 Task: Go to the file "readme.md" using a search in the repository "Javascript".
Action: Mouse moved to (1143, 216)
Screenshot: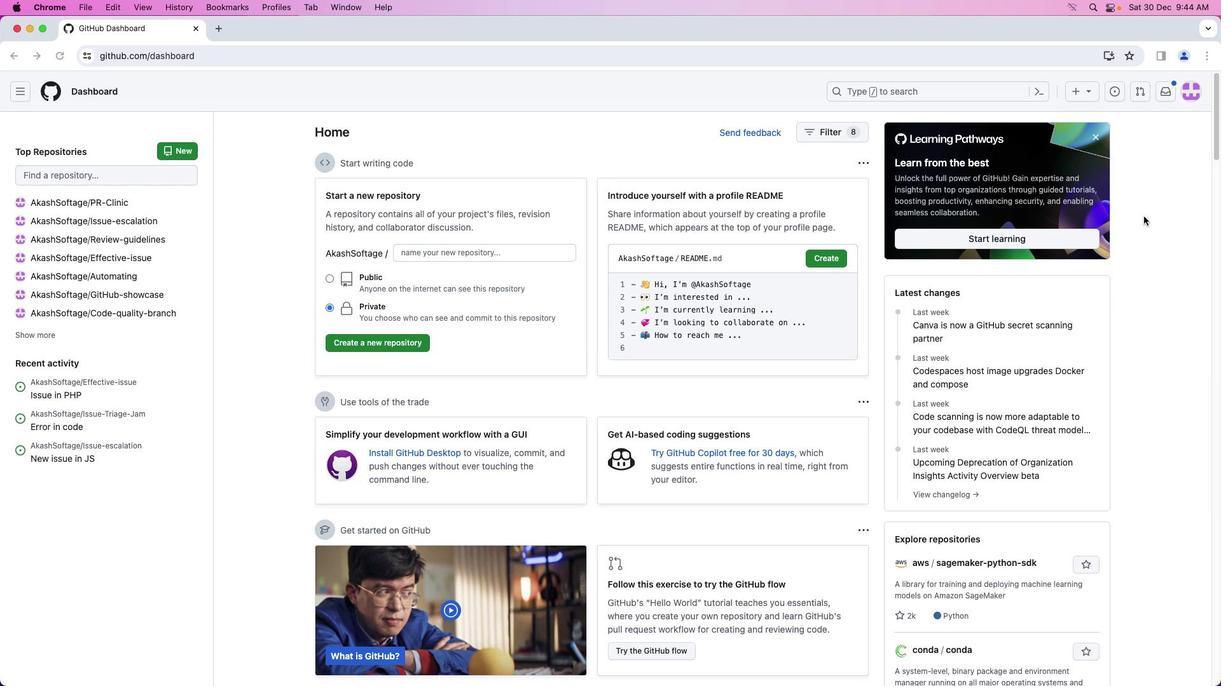 
Action: Mouse pressed left at (1143, 216)
Screenshot: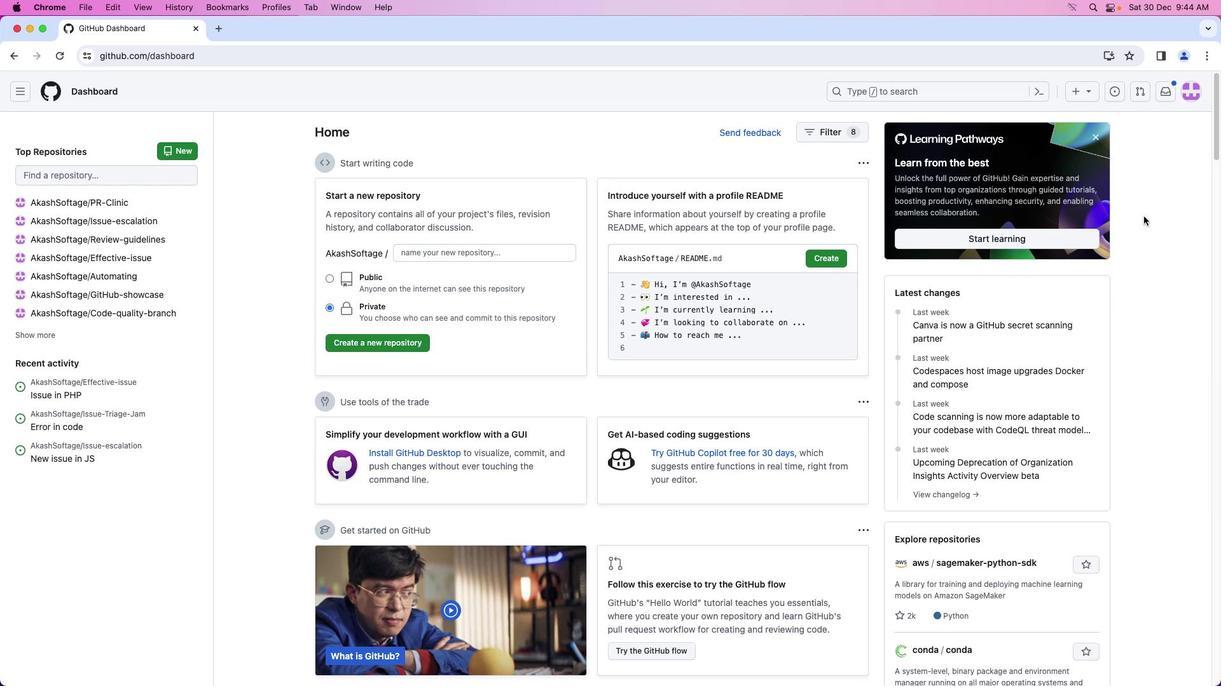 
Action: Mouse moved to (1189, 94)
Screenshot: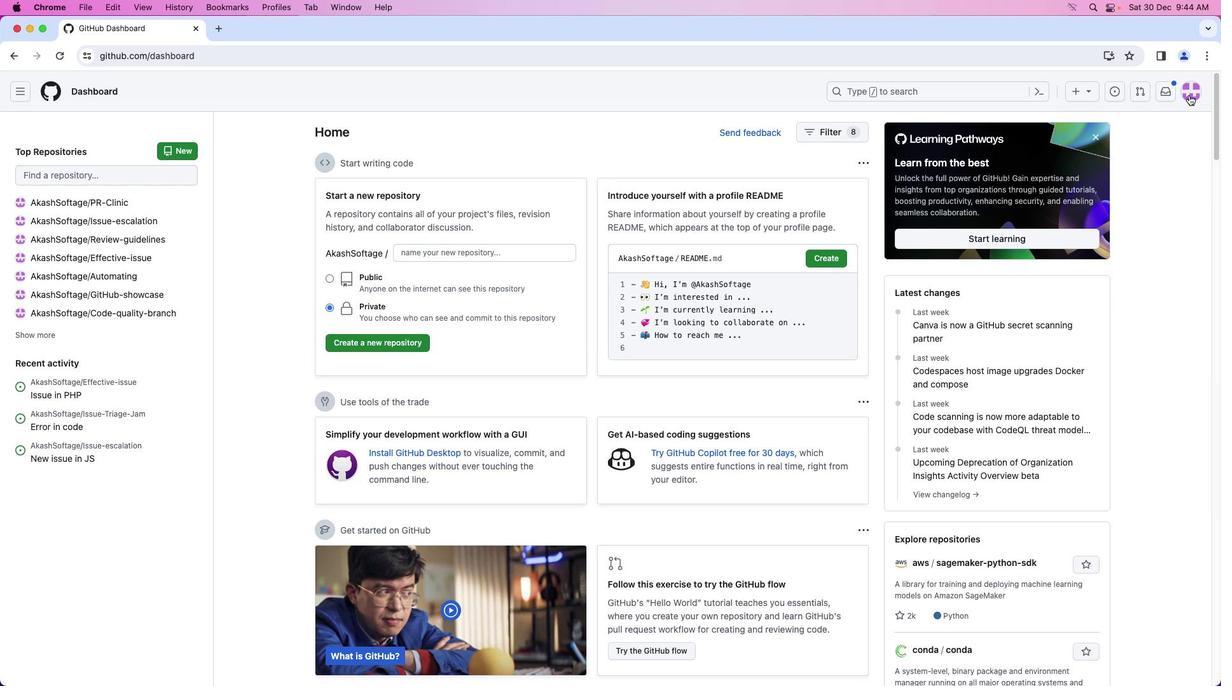 
Action: Mouse pressed left at (1189, 94)
Screenshot: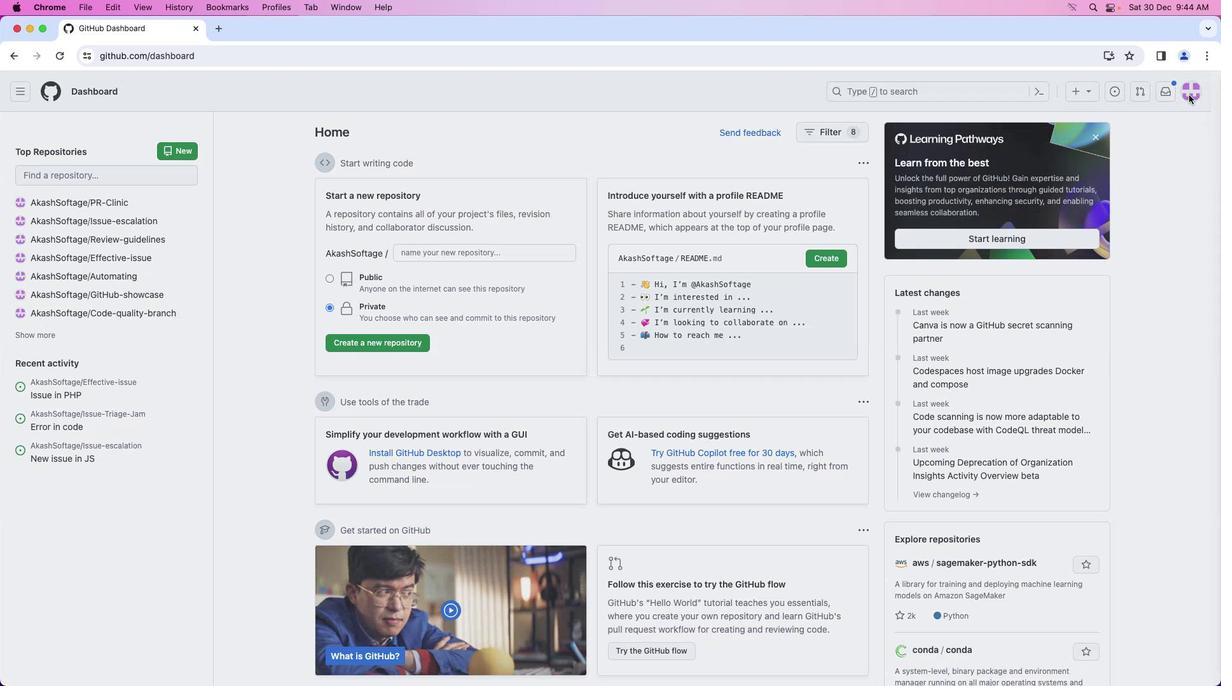 
Action: Mouse moved to (1127, 203)
Screenshot: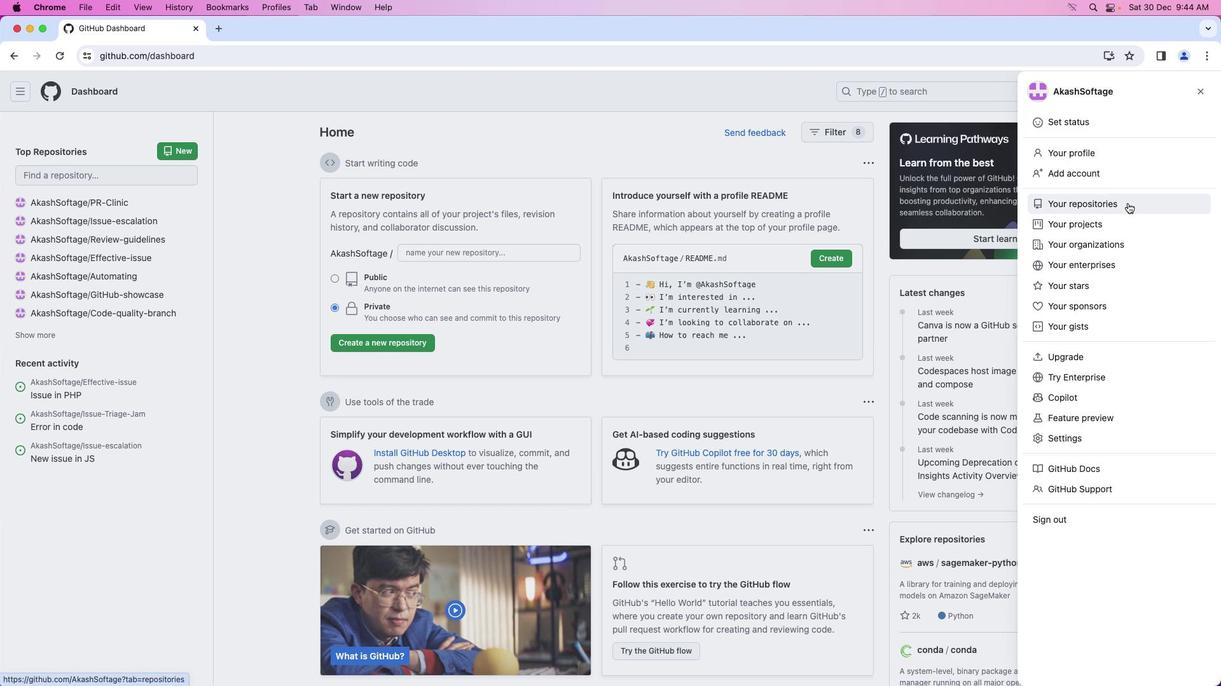 
Action: Mouse pressed left at (1127, 203)
Screenshot: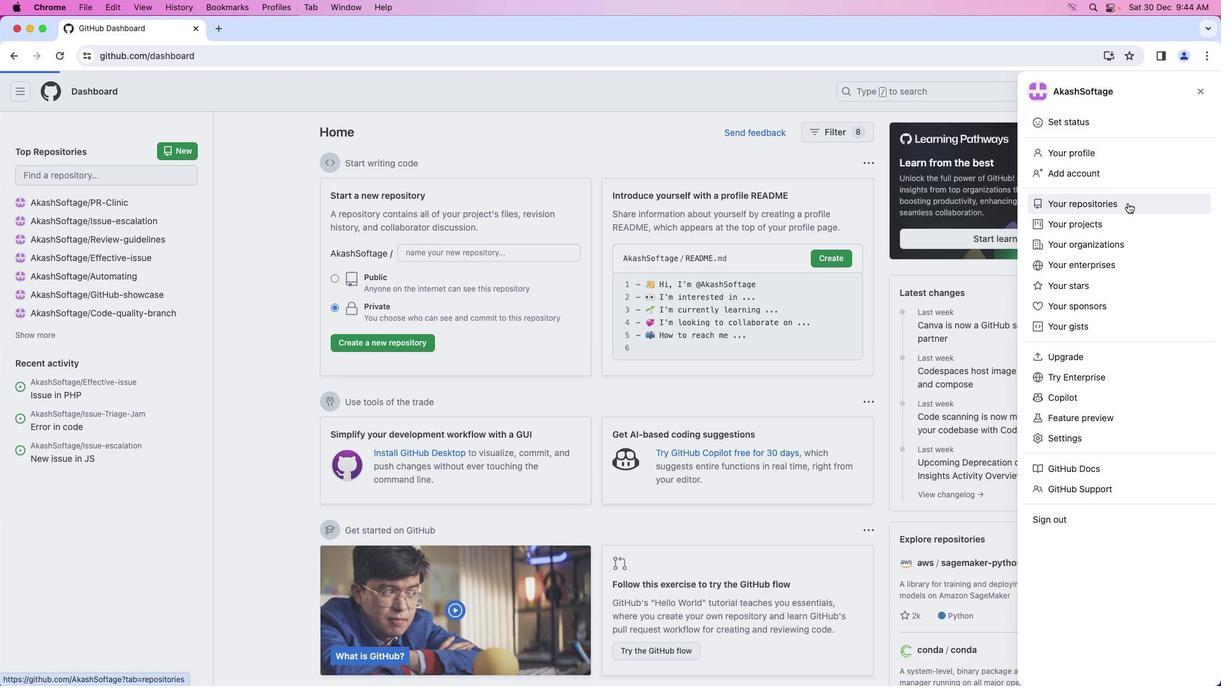 
Action: Mouse moved to (443, 209)
Screenshot: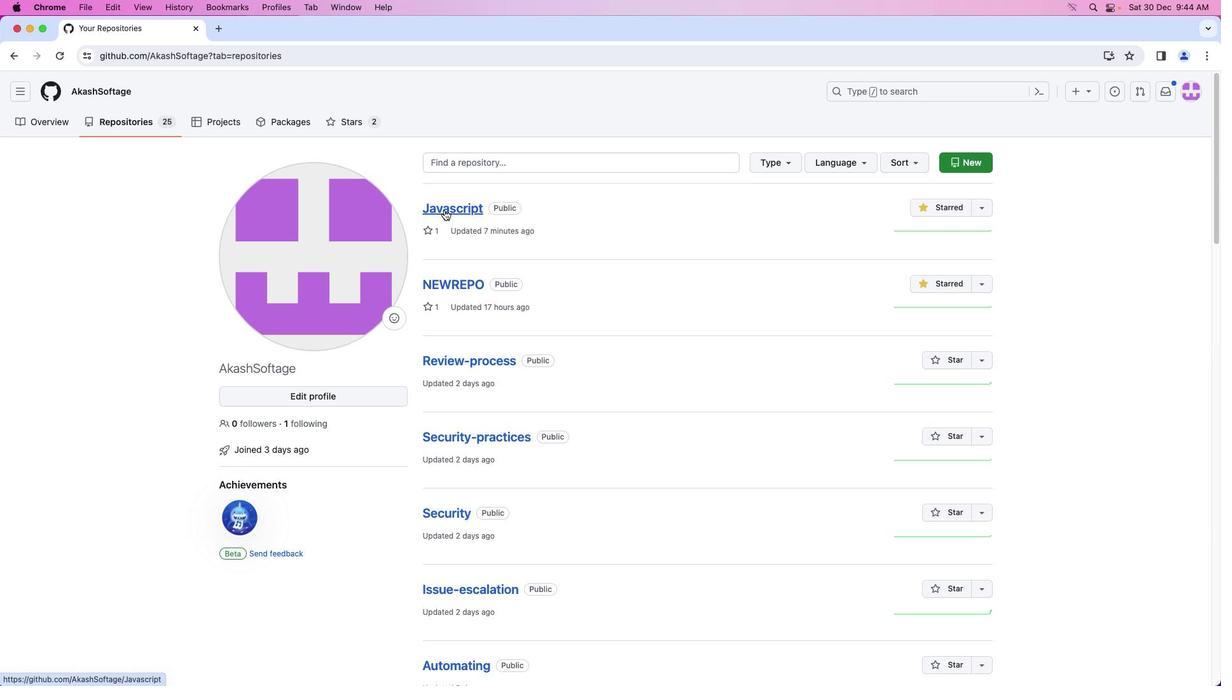 
Action: Mouse pressed left at (443, 209)
Screenshot: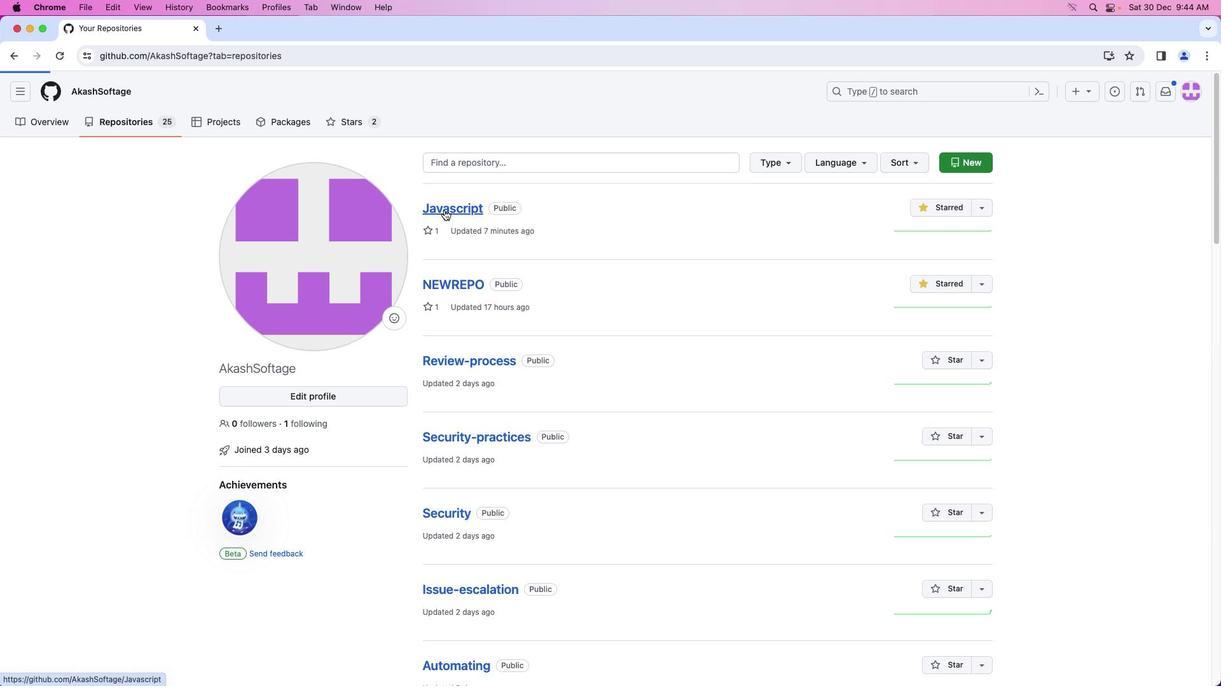 
Action: Mouse moved to (34, 124)
Screenshot: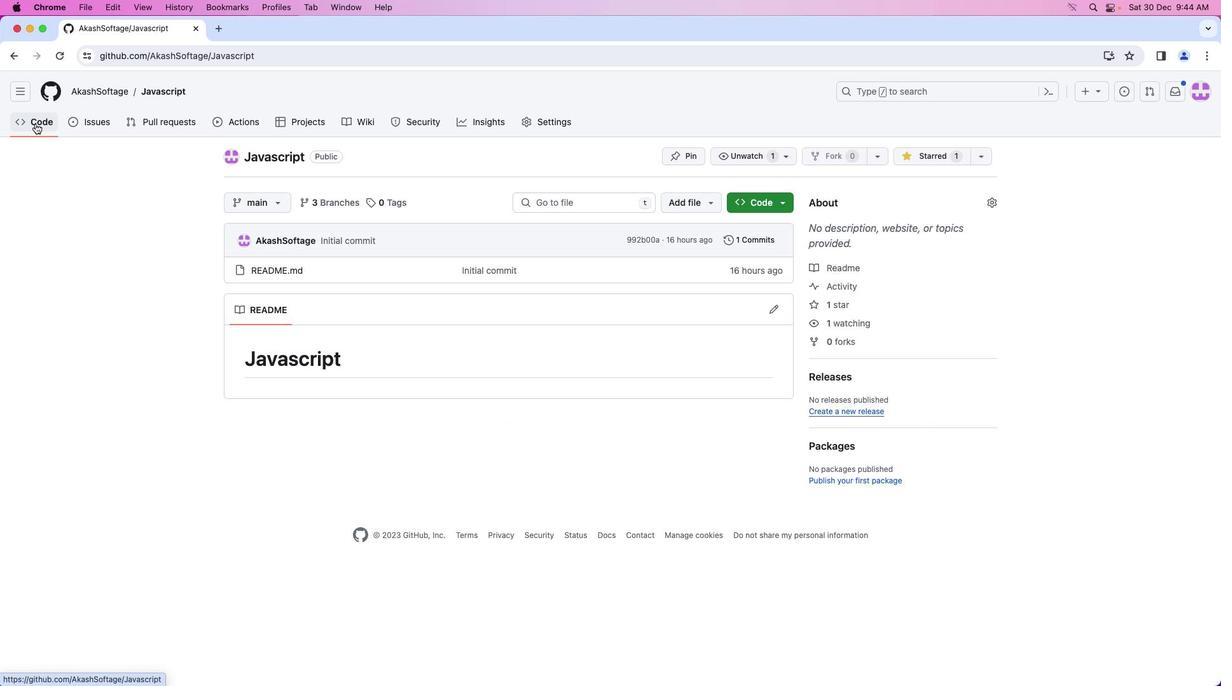 
Action: Mouse pressed left at (34, 124)
Screenshot: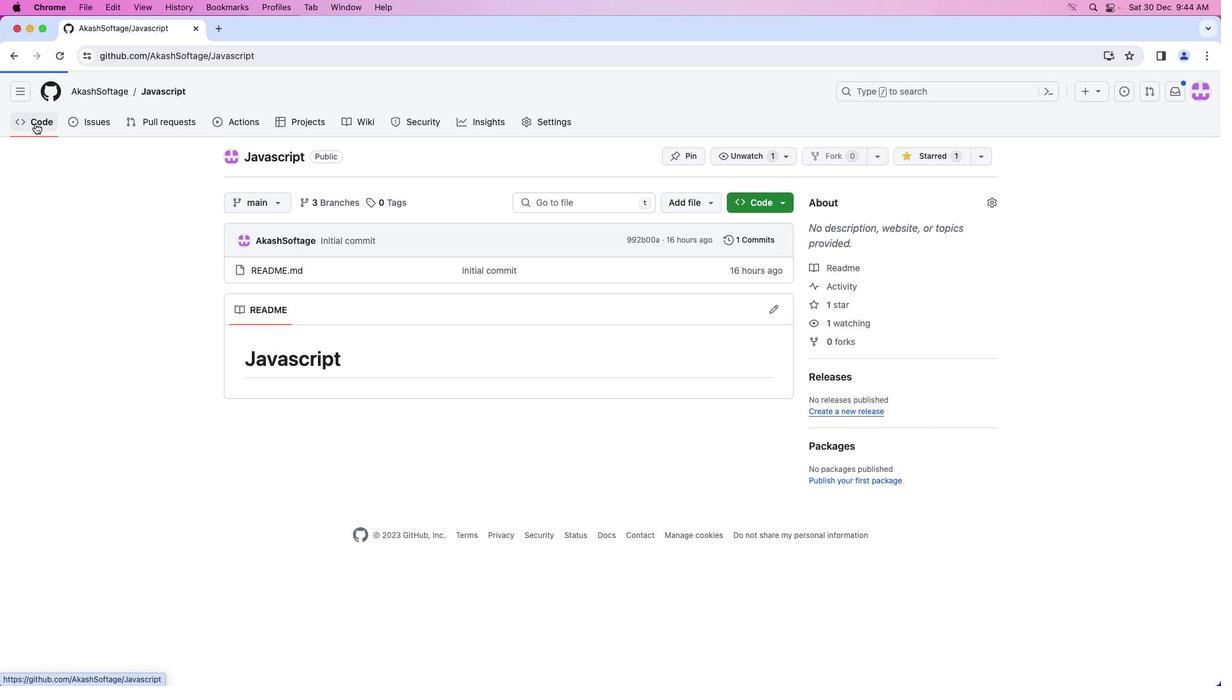 
Action: Mouse moved to (608, 202)
Screenshot: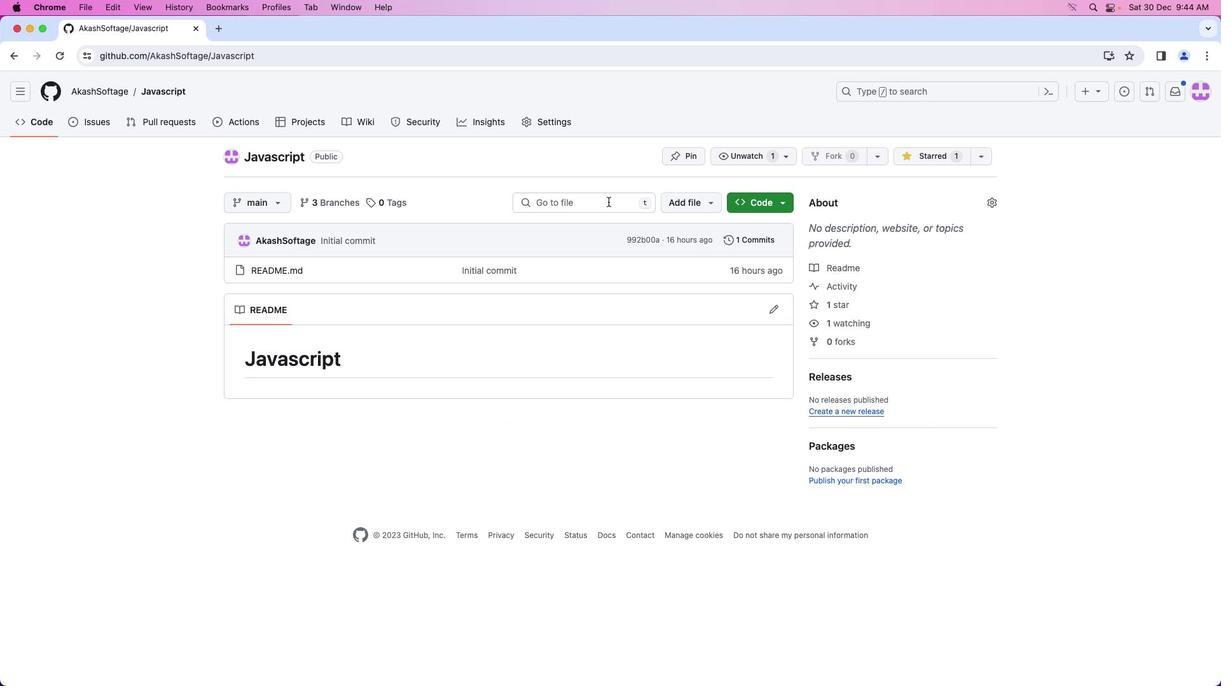
Action: Mouse pressed left at (608, 202)
Screenshot: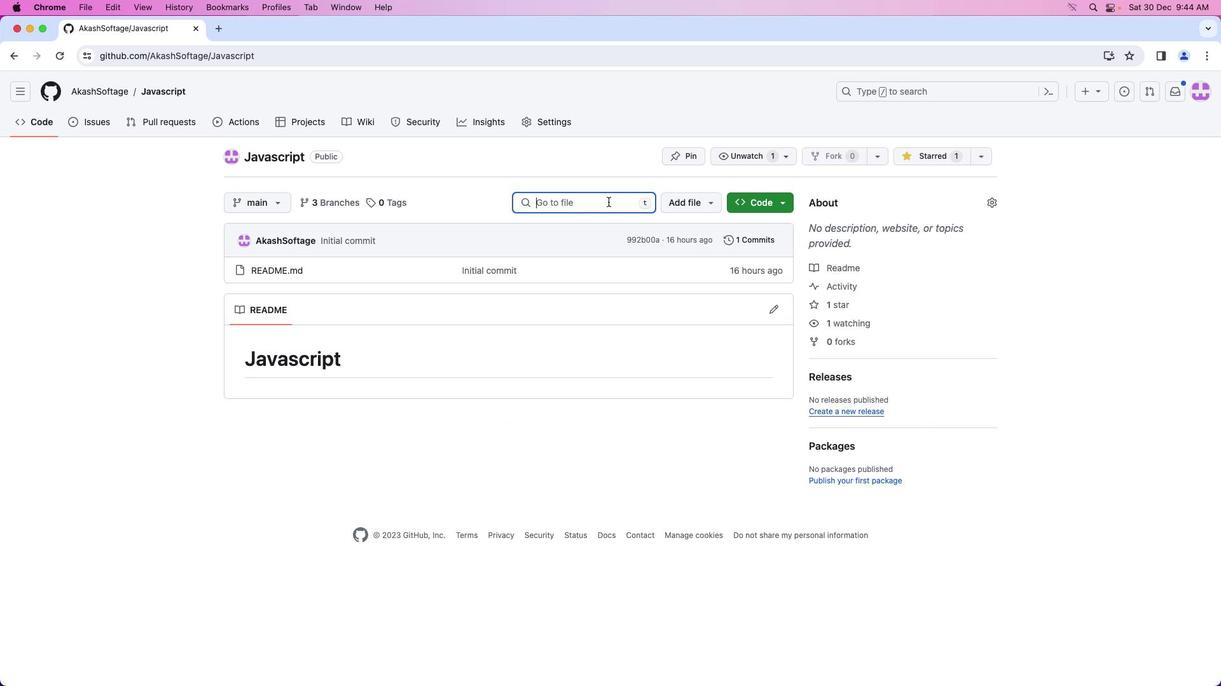 
Action: Mouse moved to (608, 202)
Screenshot: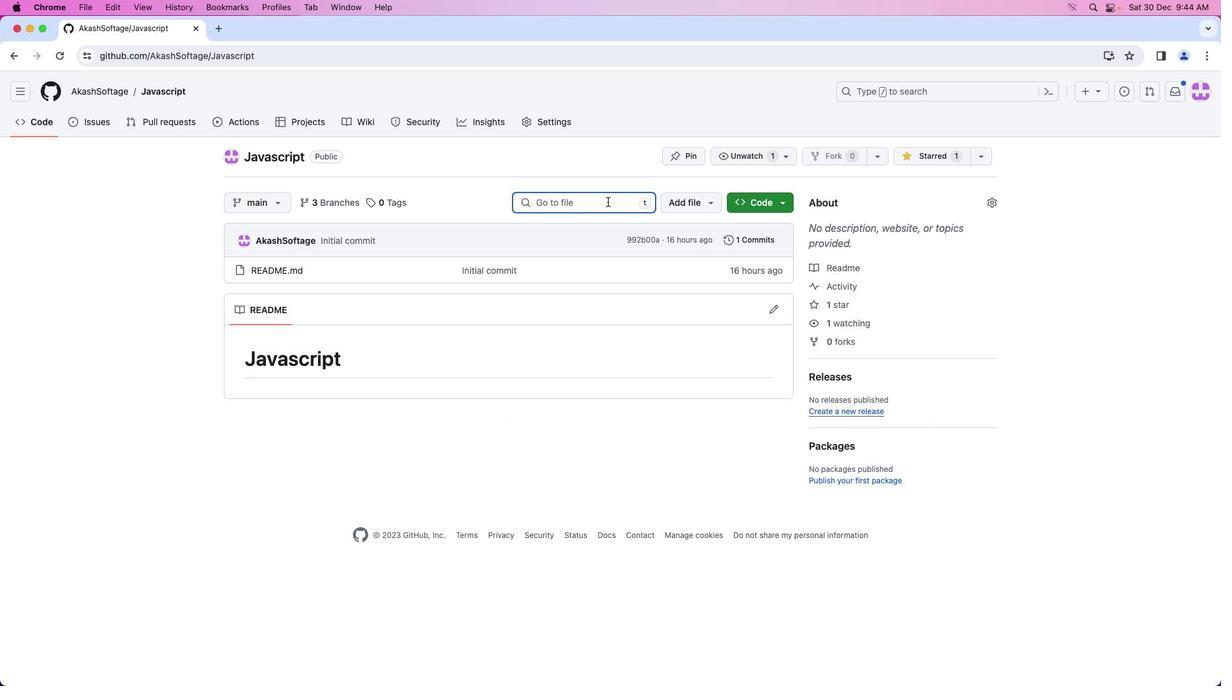 
Action: Key pressed Key.caps_lock'r''e''a''d''m''e''.''m''d'Key.enter
Screenshot: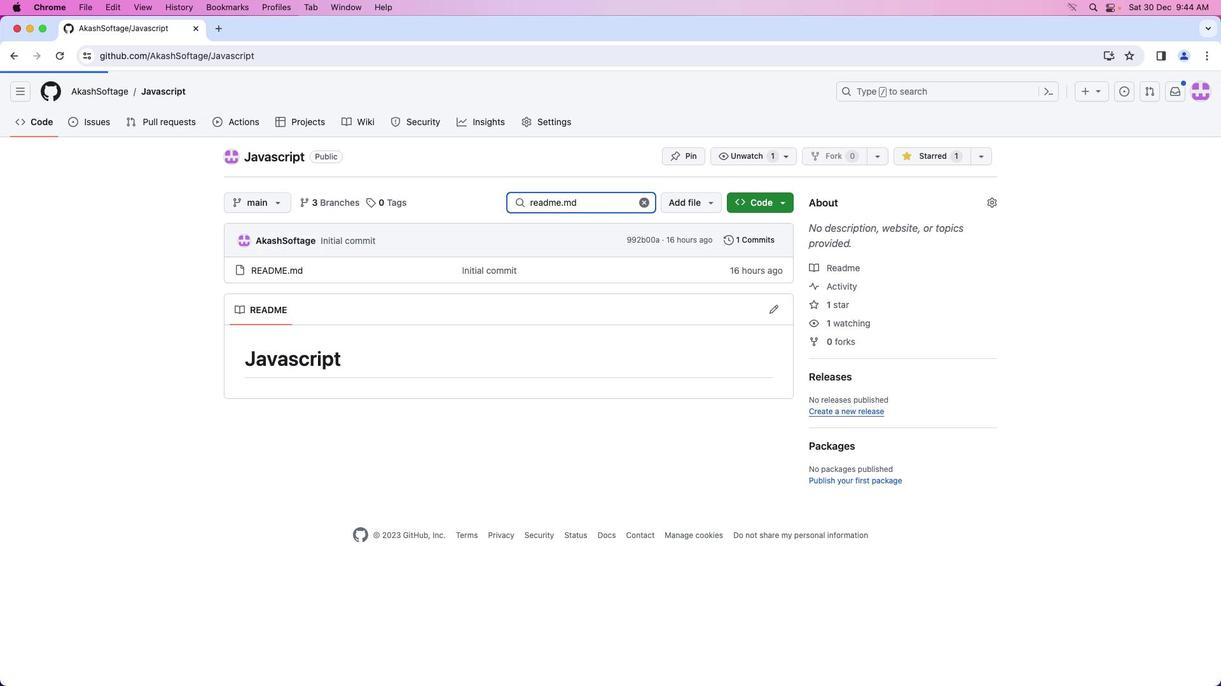 
Action: Mouse moved to (1101, 156)
Screenshot: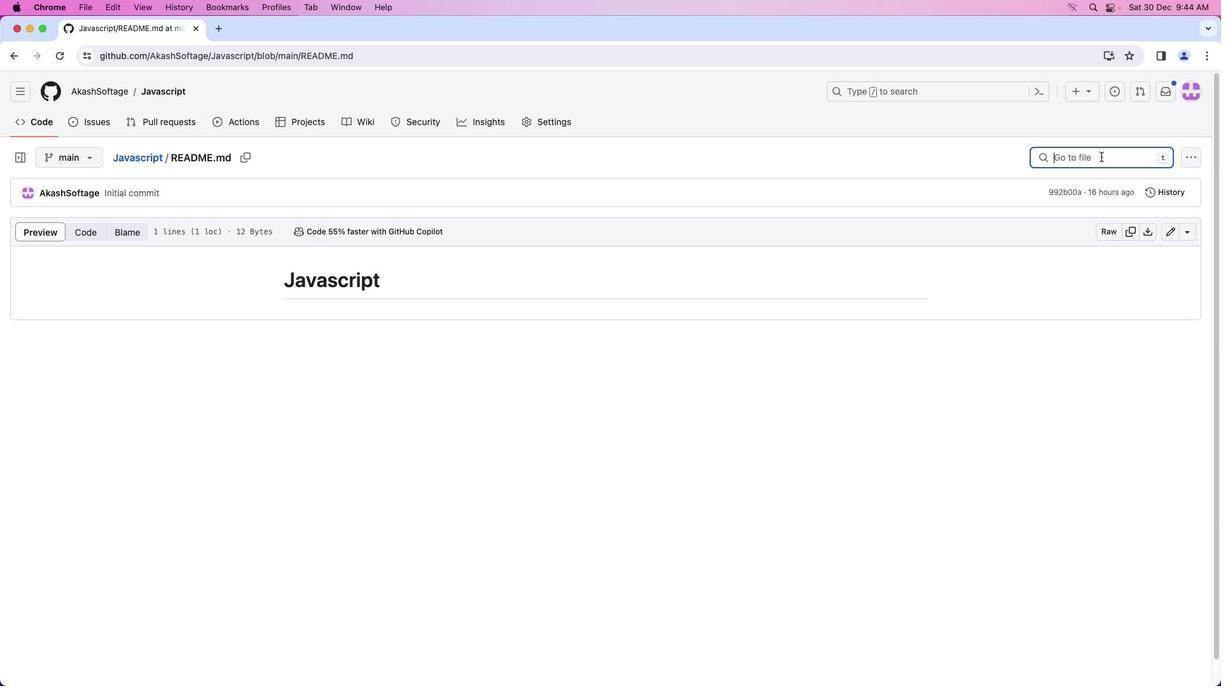 
Action: Mouse pressed left at (1101, 156)
Screenshot: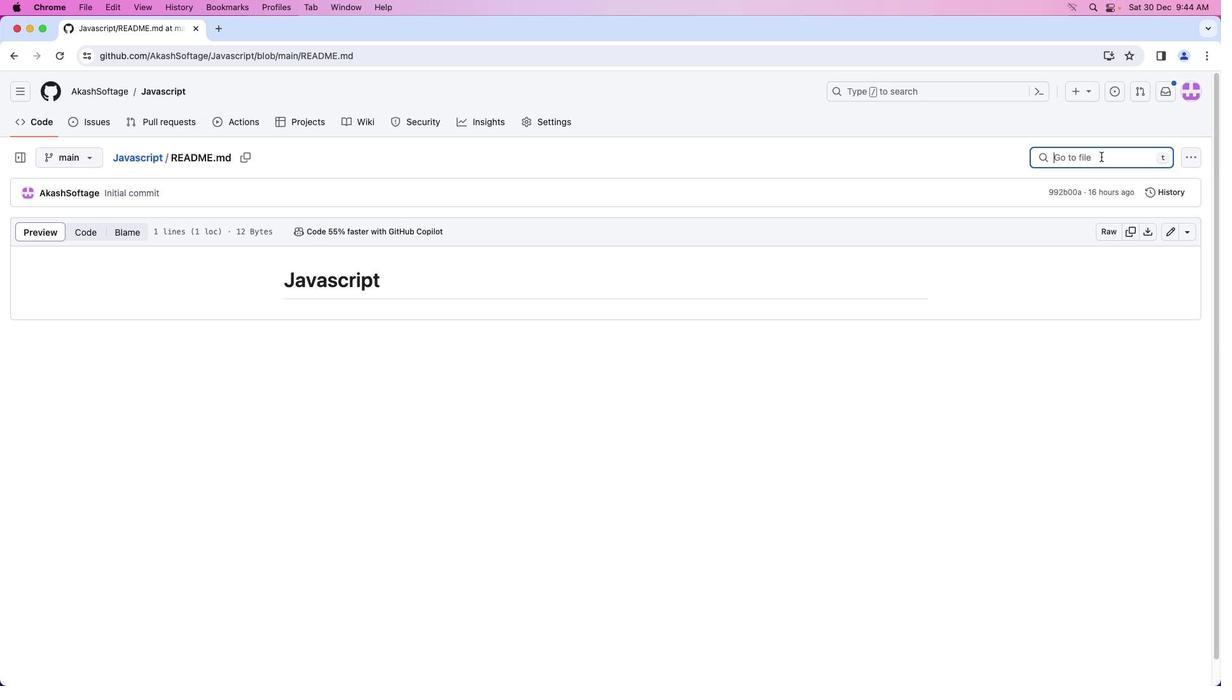 
Action: Mouse moved to (1100, 157)
Screenshot: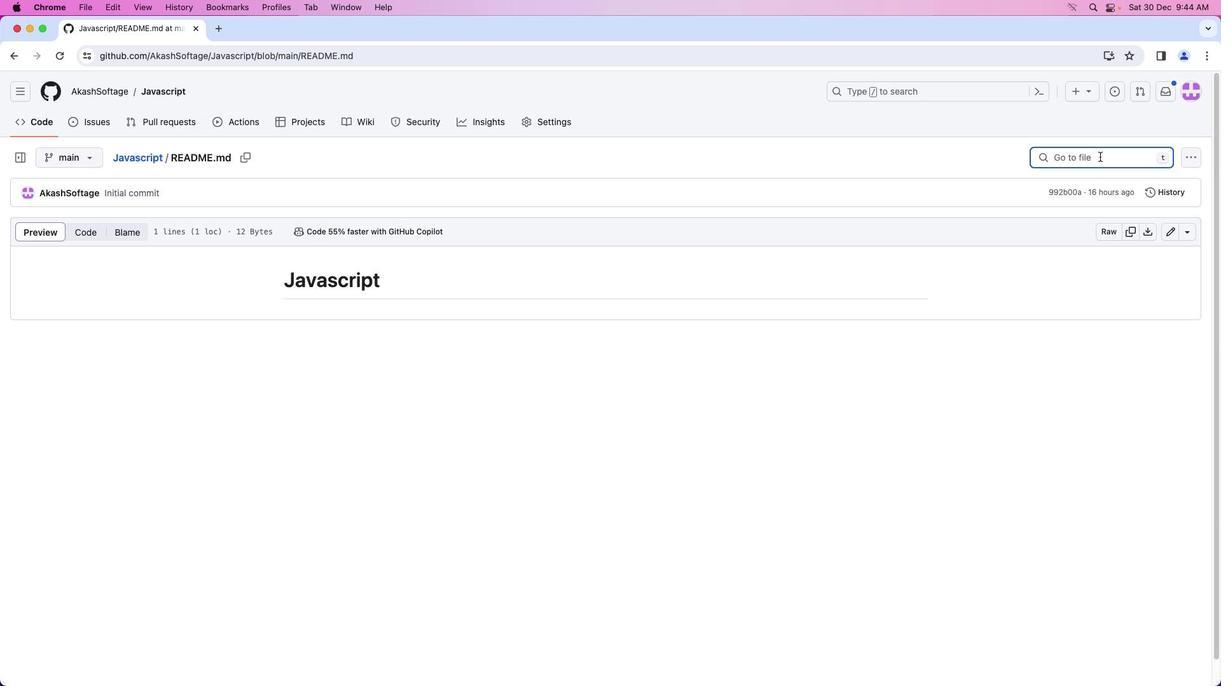 
